 Task: Sort the products by price (lowest first).
Action: Mouse moved to (13, 114)
Screenshot: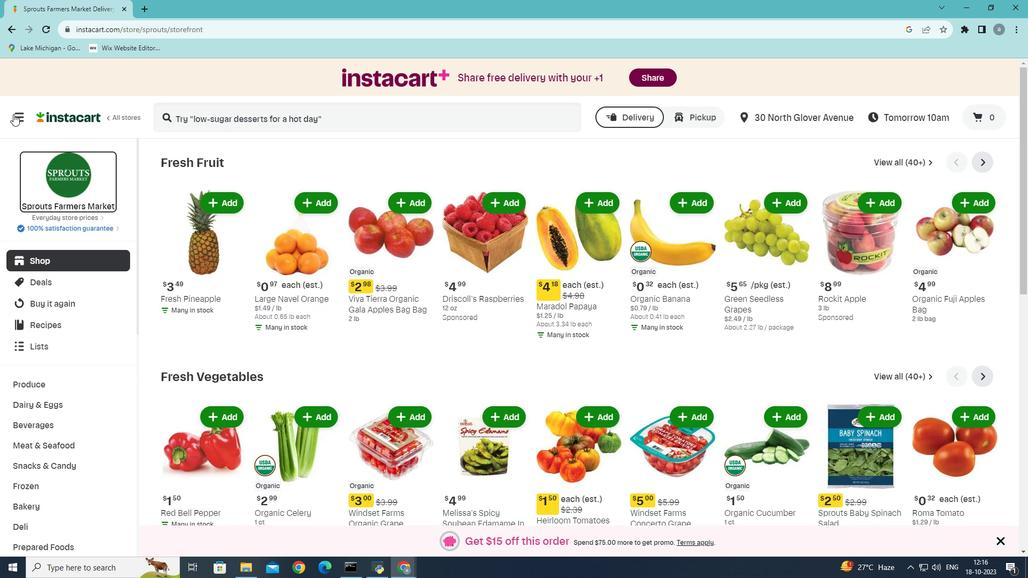 
Action: Mouse pressed left at (13, 114)
Screenshot: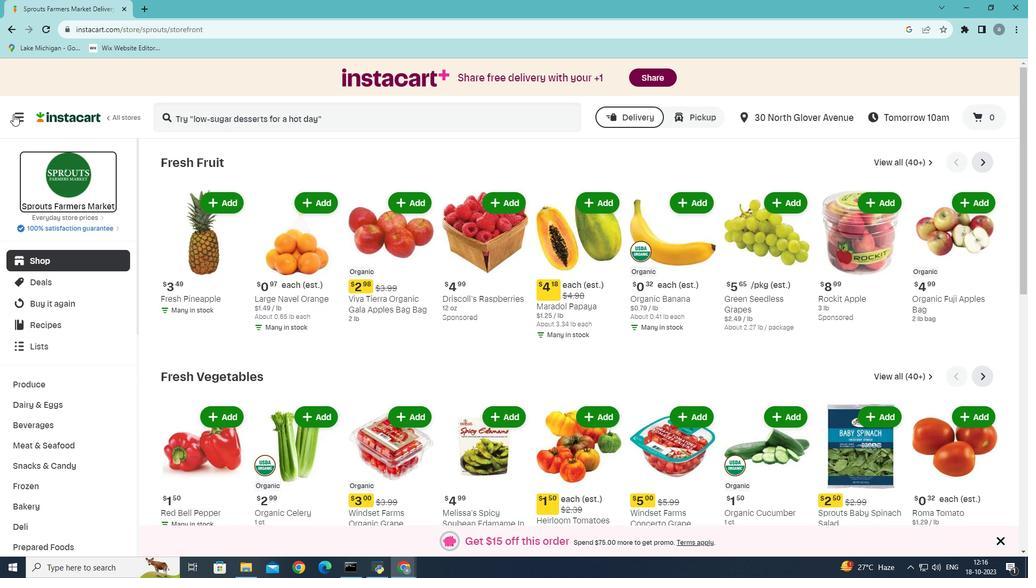 
Action: Mouse moved to (41, 317)
Screenshot: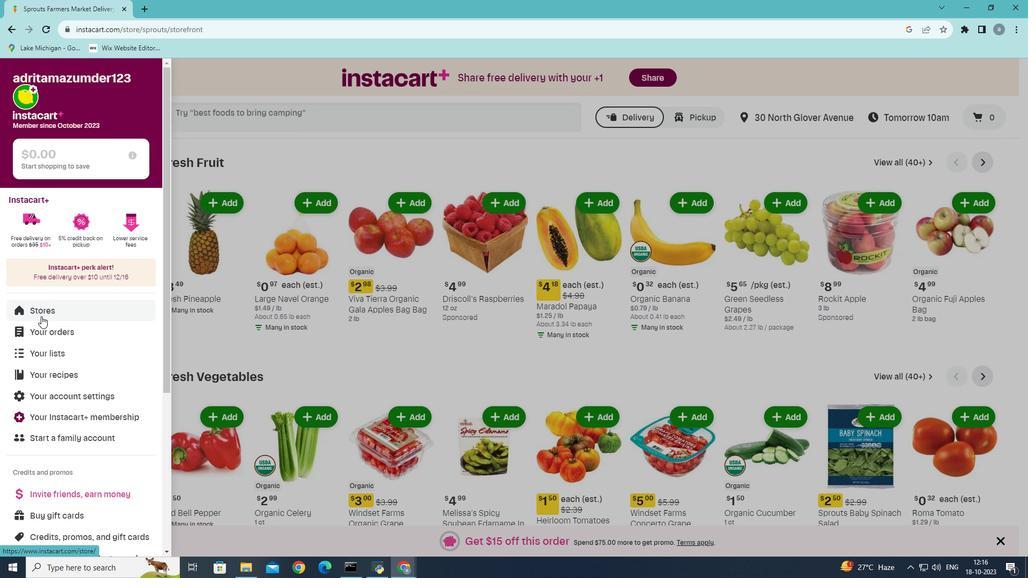 
Action: Mouse pressed left at (41, 317)
Screenshot: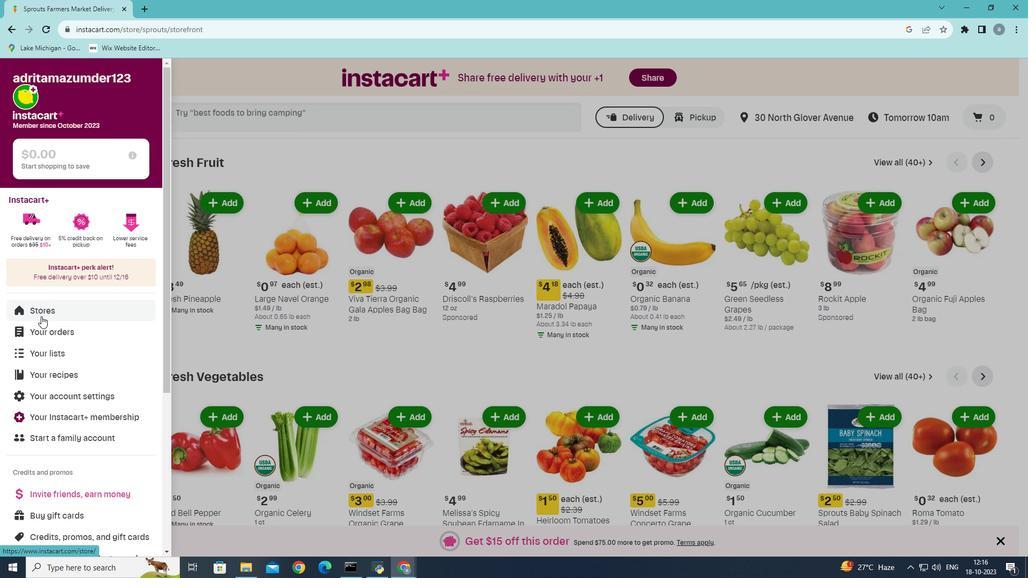 
Action: Mouse moved to (253, 124)
Screenshot: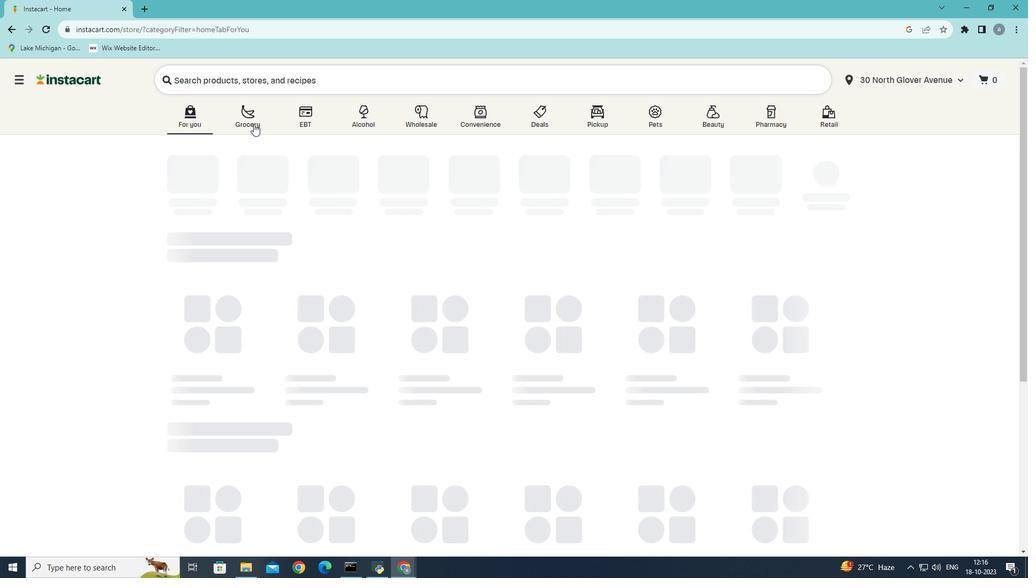 
Action: Mouse pressed left at (253, 124)
Screenshot: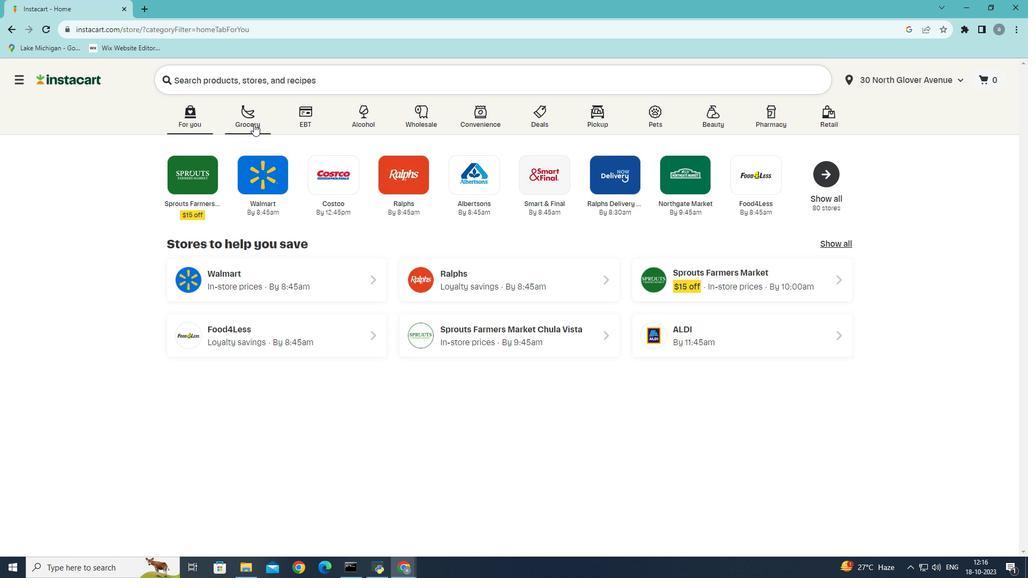 
Action: Mouse moved to (237, 311)
Screenshot: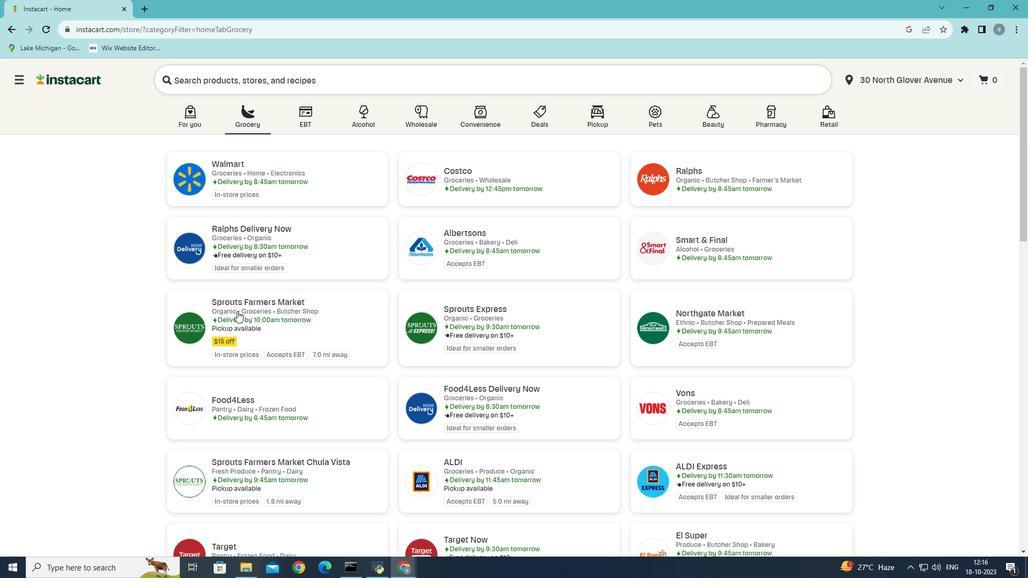 
Action: Mouse pressed left at (237, 311)
Screenshot: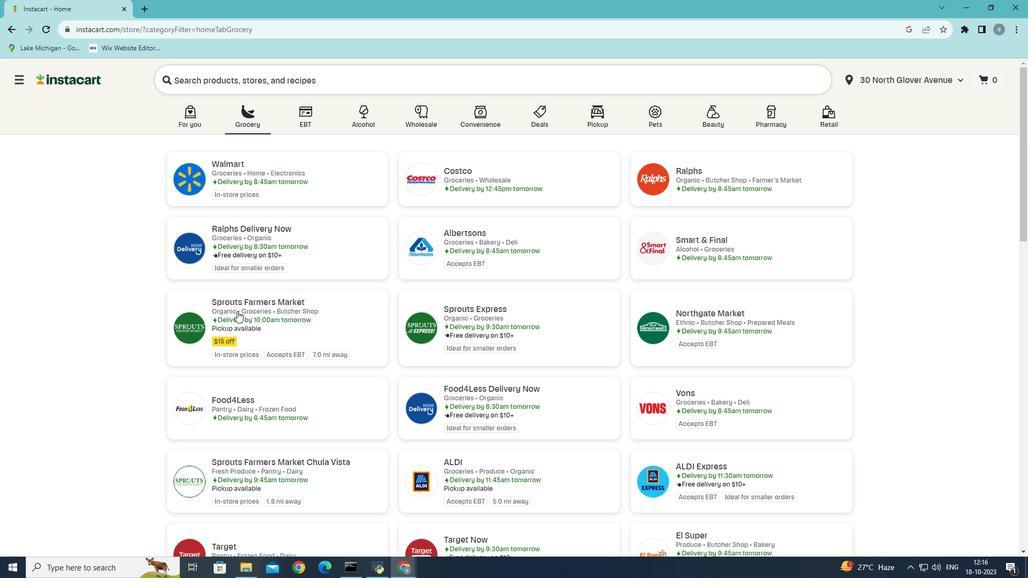 
Action: Mouse moved to (62, 447)
Screenshot: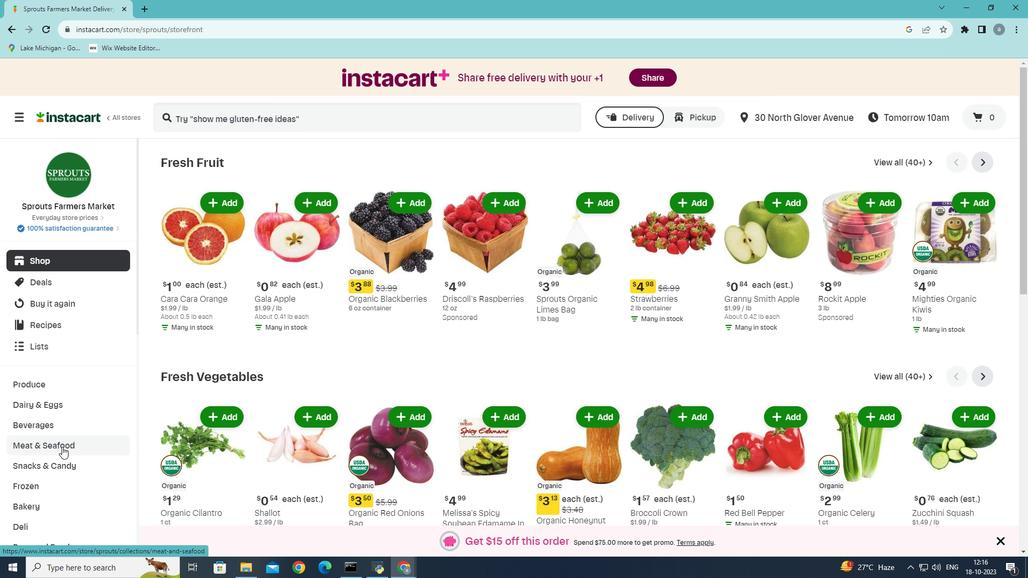 
Action: Mouse pressed left at (62, 447)
Screenshot: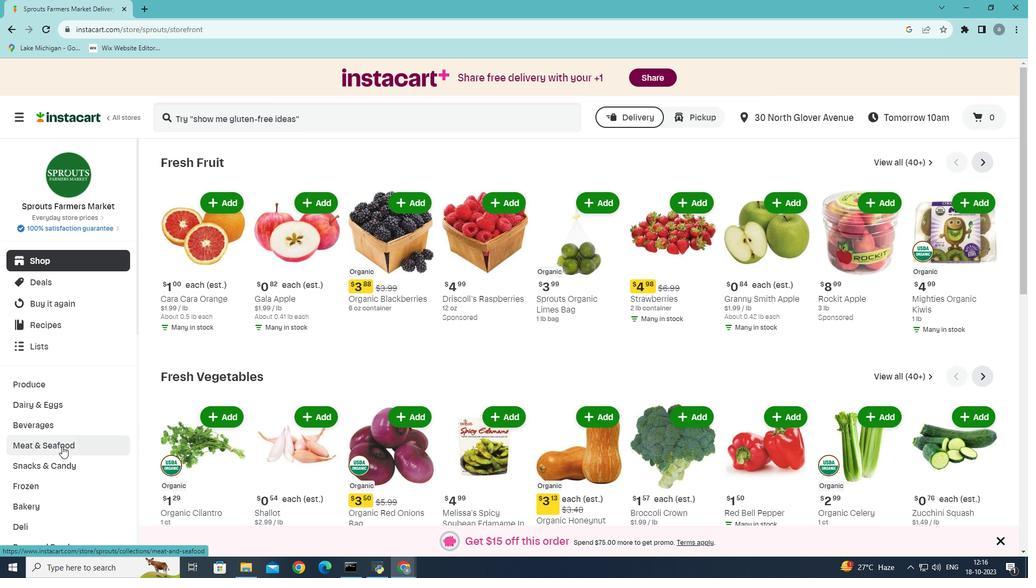 
Action: Mouse moved to (343, 192)
Screenshot: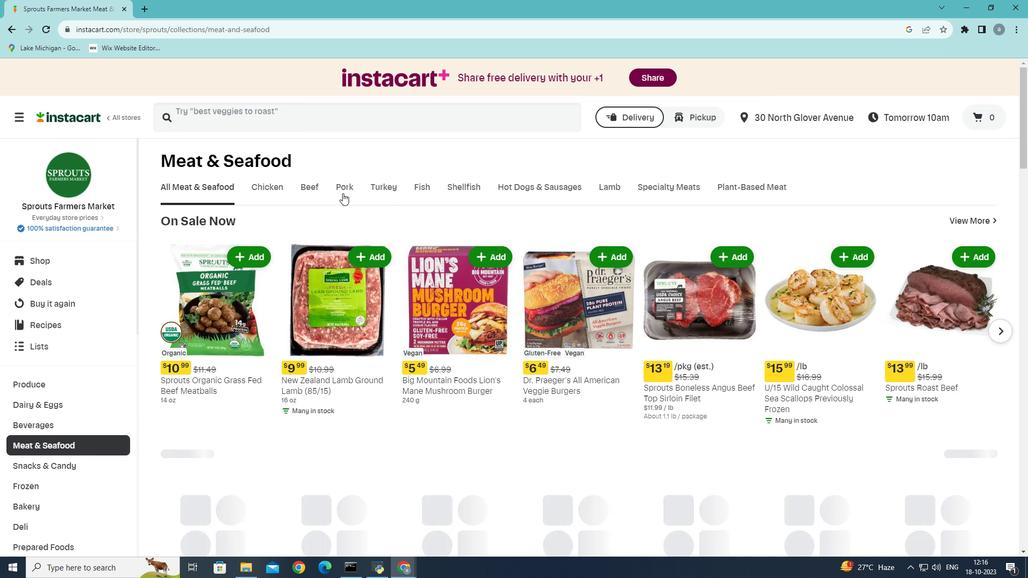 
Action: Mouse pressed left at (343, 192)
Screenshot: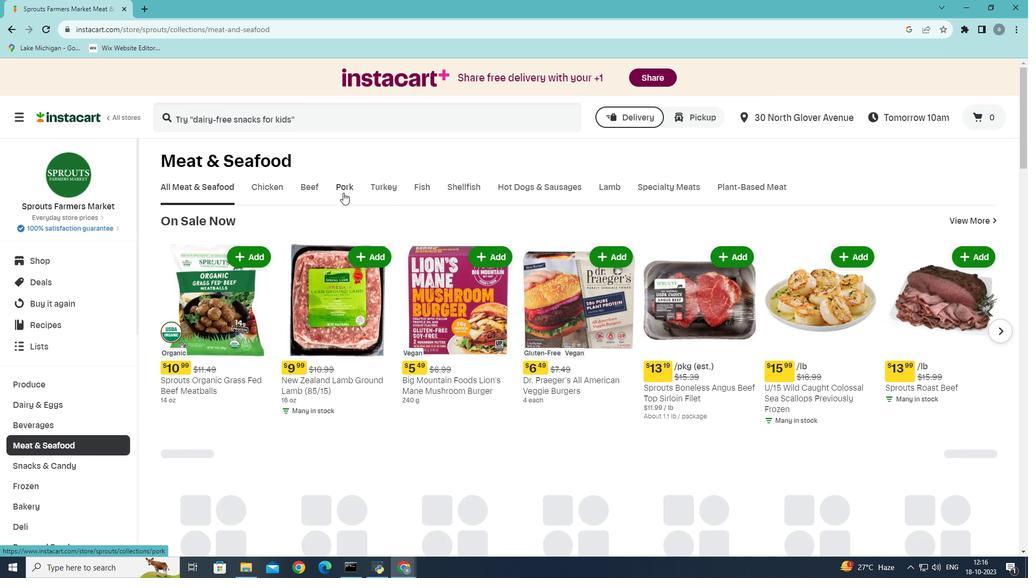 
Action: Mouse moved to (309, 234)
Screenshot: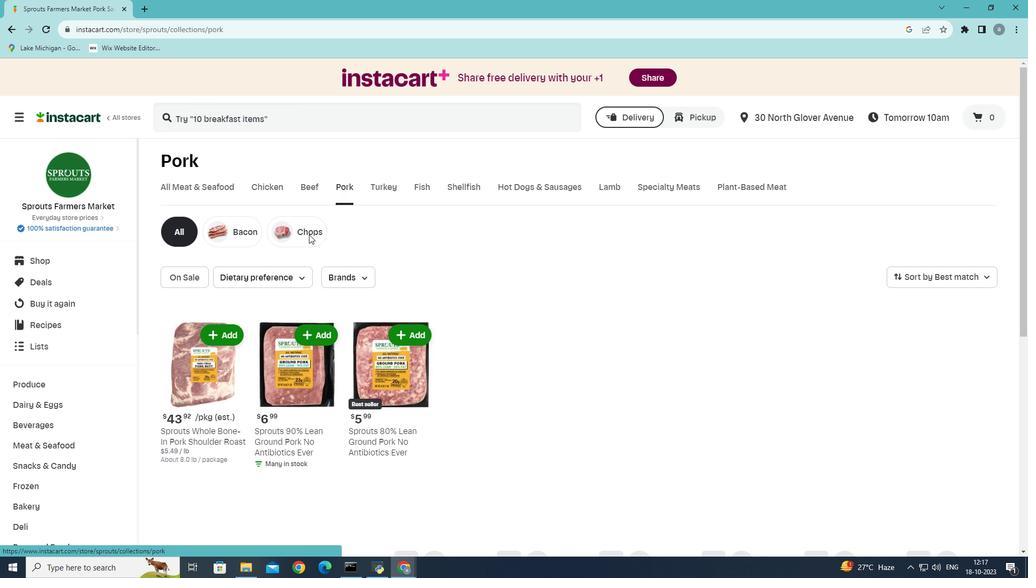 
Action: Mouse pressed left at (309, 234)
Screenshot: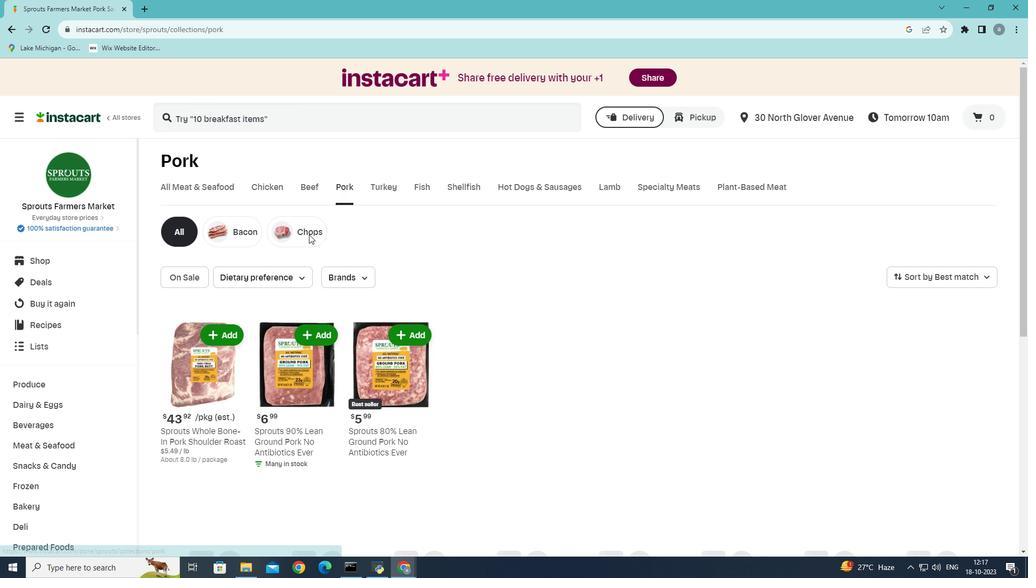 
Action: Mouse moved to (996, 277)
Screenshot: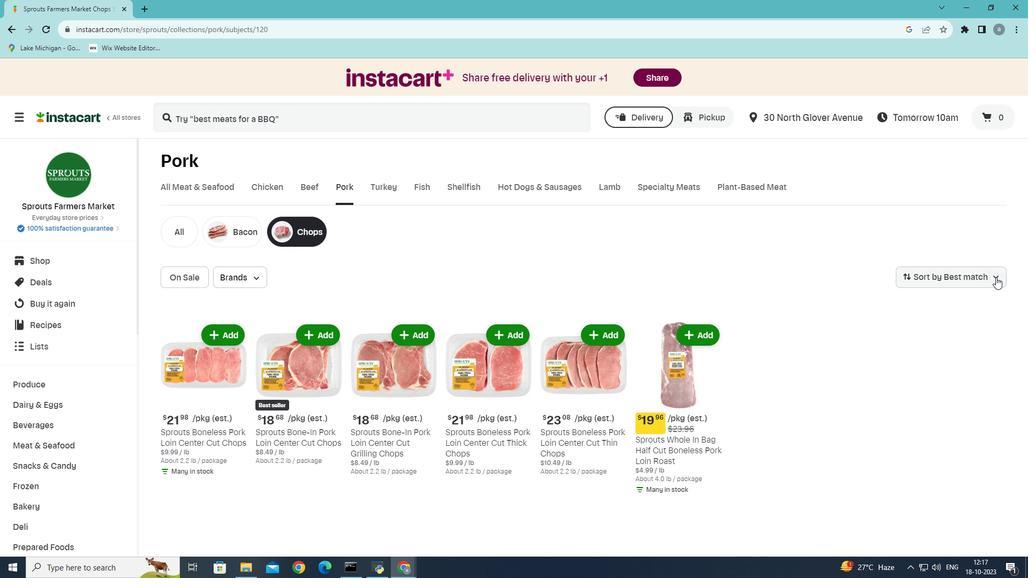 
Action: Mouse pressed left at (996, 277)
Screenshot: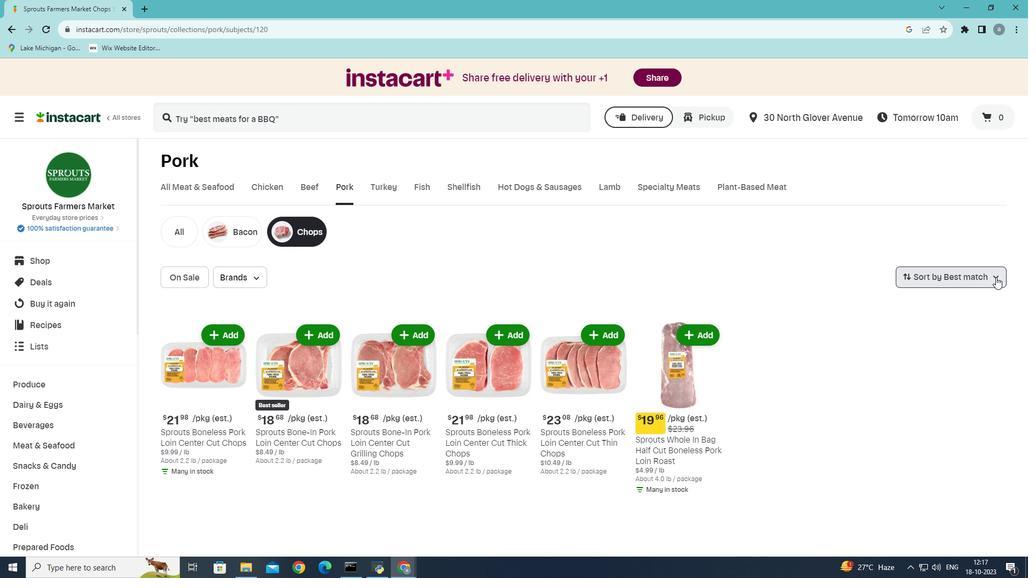 
Action: Mouse moved to (966, 332)
Screenshot: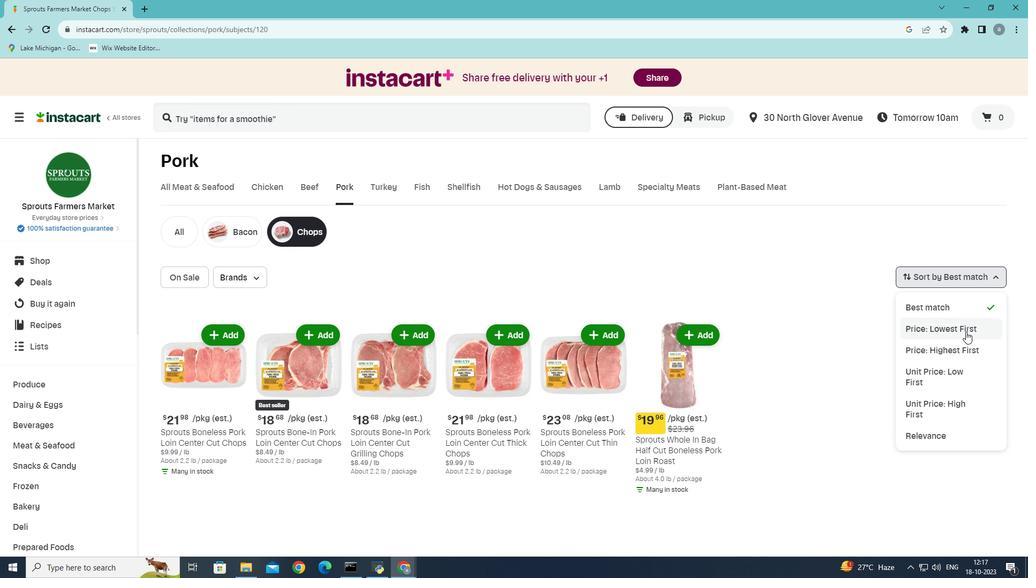 
Action: Mouse pressed left at (966, 332)
Screenshot: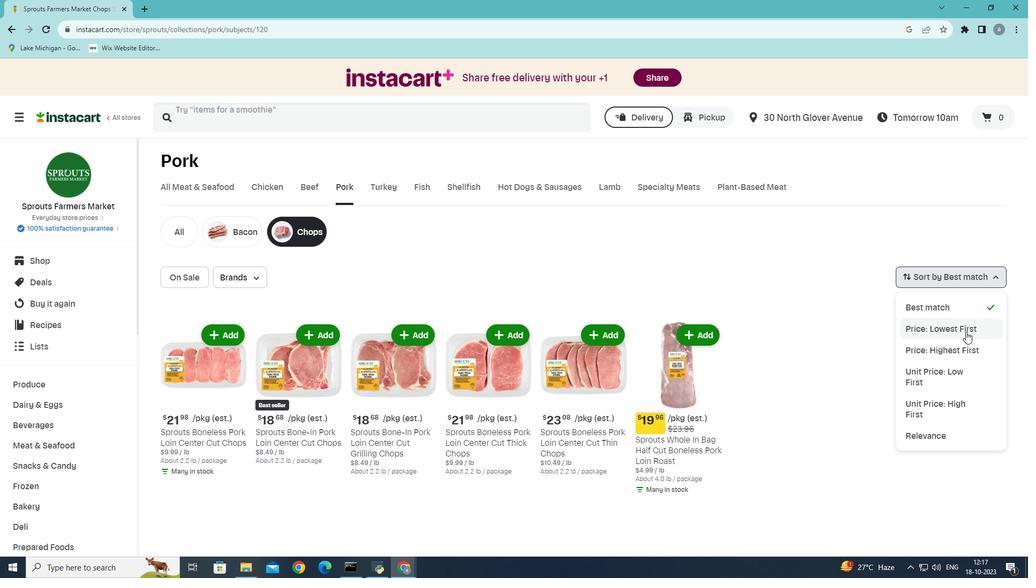 
